 Task: Add Sprouts Organic Chicken Broth to the cart.
Action: Mouse pressed left at (23, 77)
Screenshot: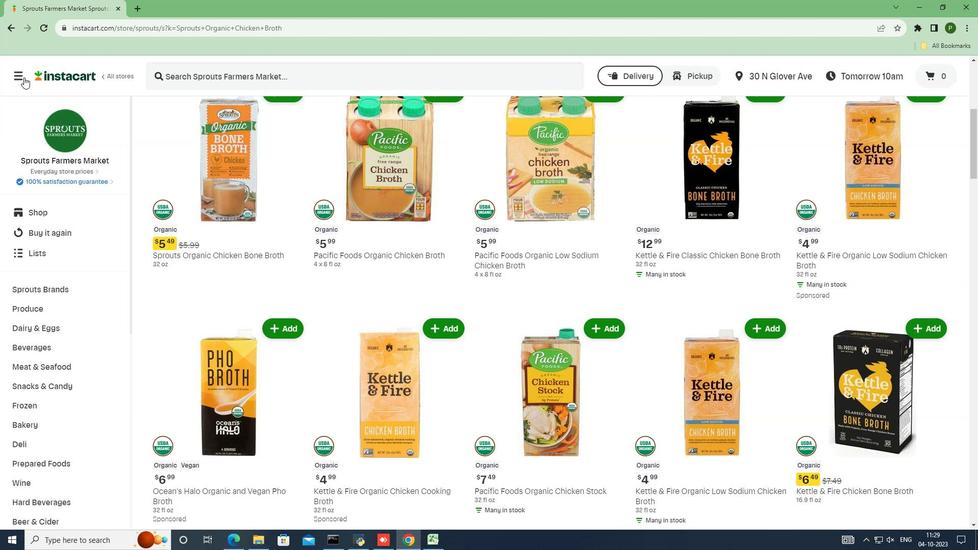 
Action: Mouse moved to (47, 277)
Screenshot: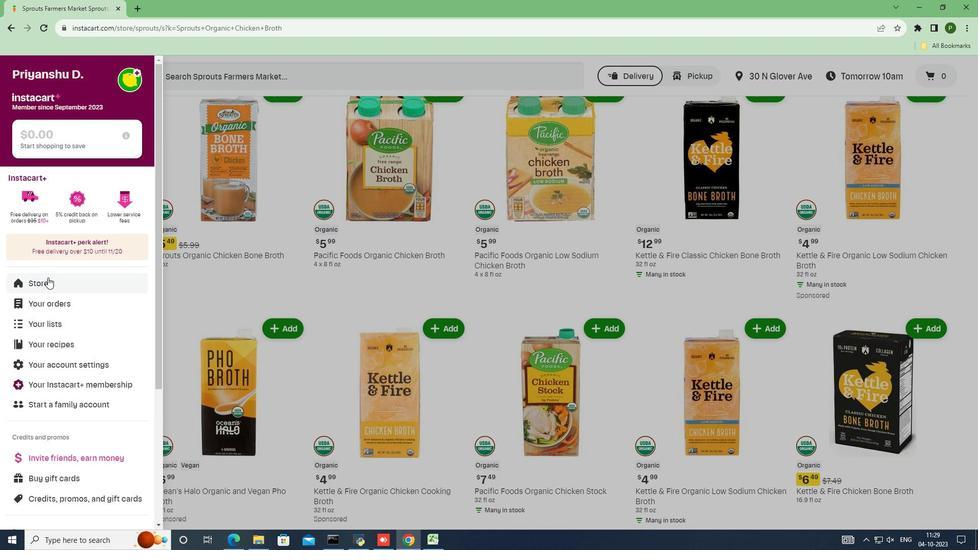
Action: Mouse pressed left at (47, 277)
Screenshot: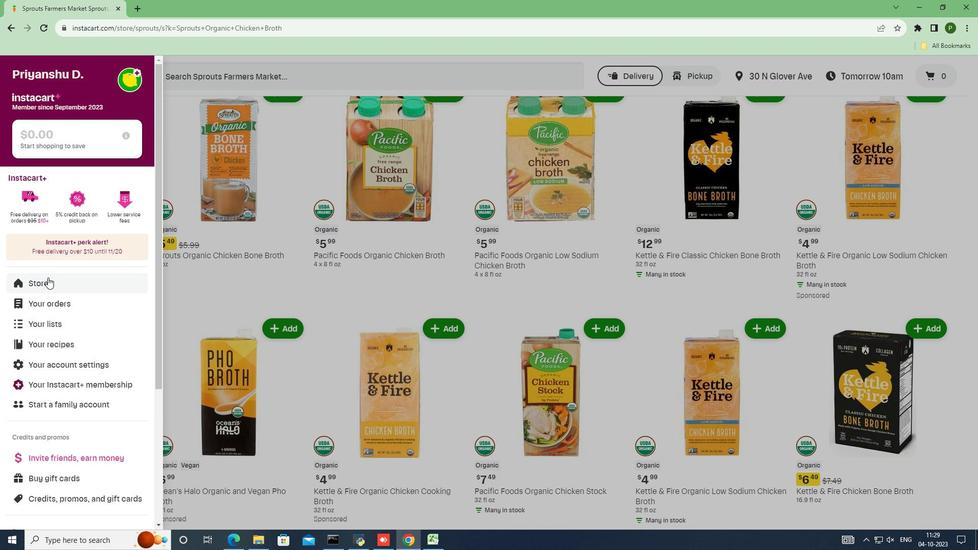 
Action: Mouse moved to (236, 120)
Screenshot: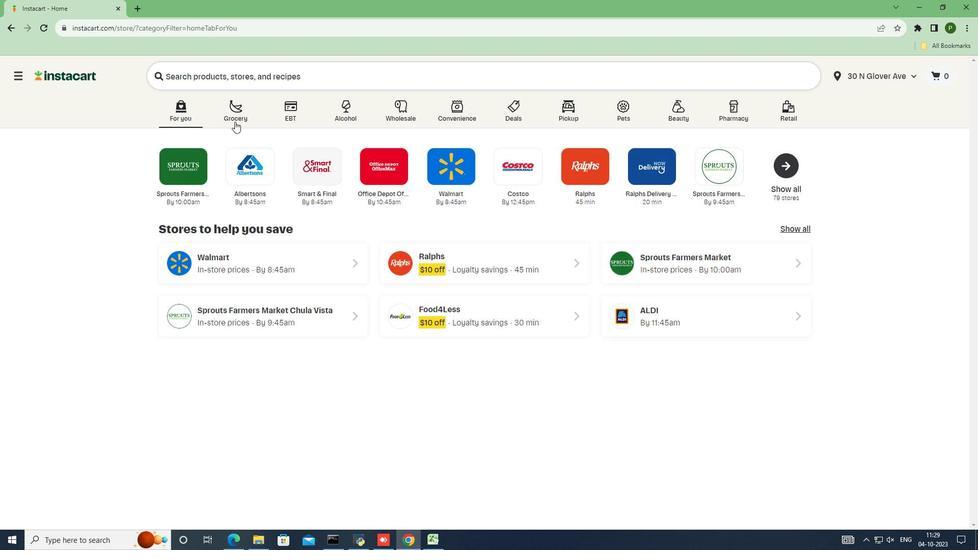 
Action: Mouse pressed left at (236, 120)
Screenshot: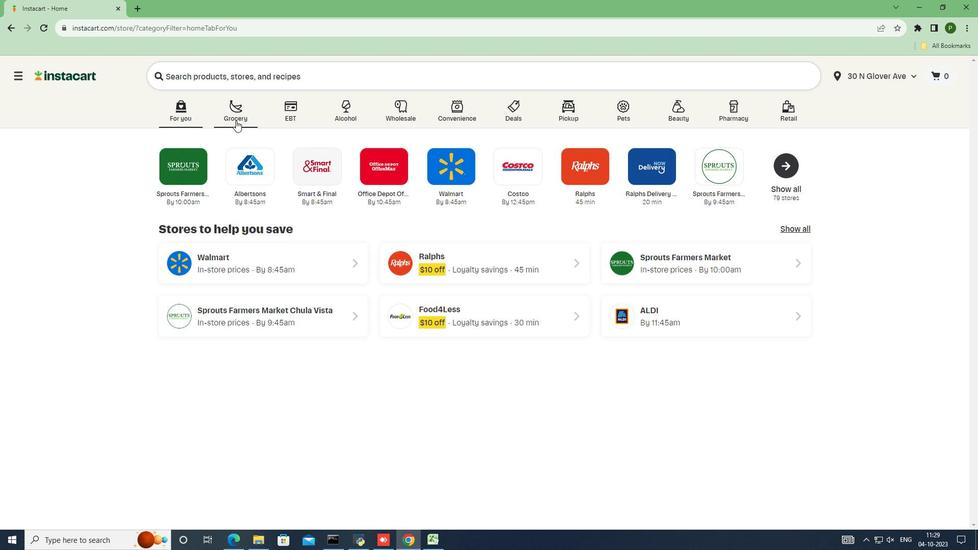 
Action: Mouse moved to (632, 234)
Screenshot: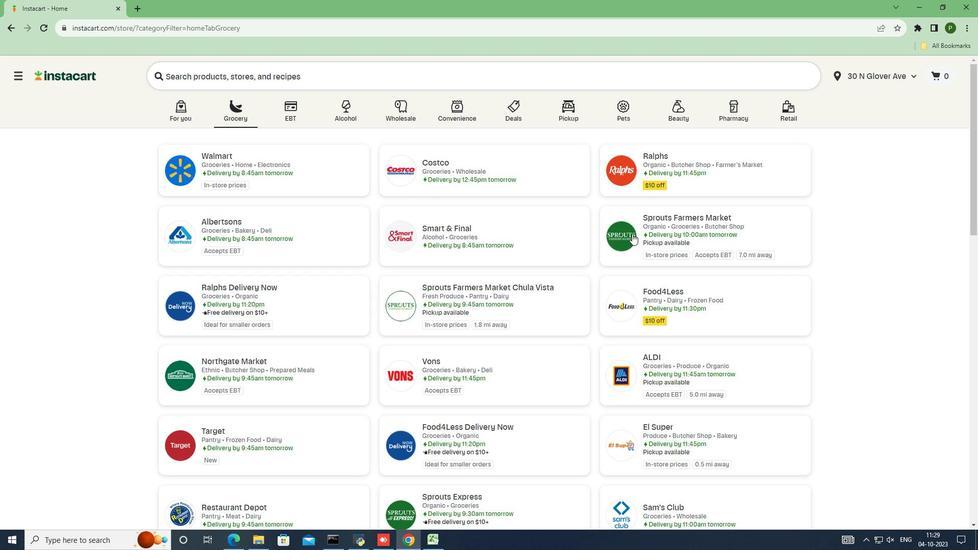 
Action: Mouse pressed left at (632, 234)
Screenshot: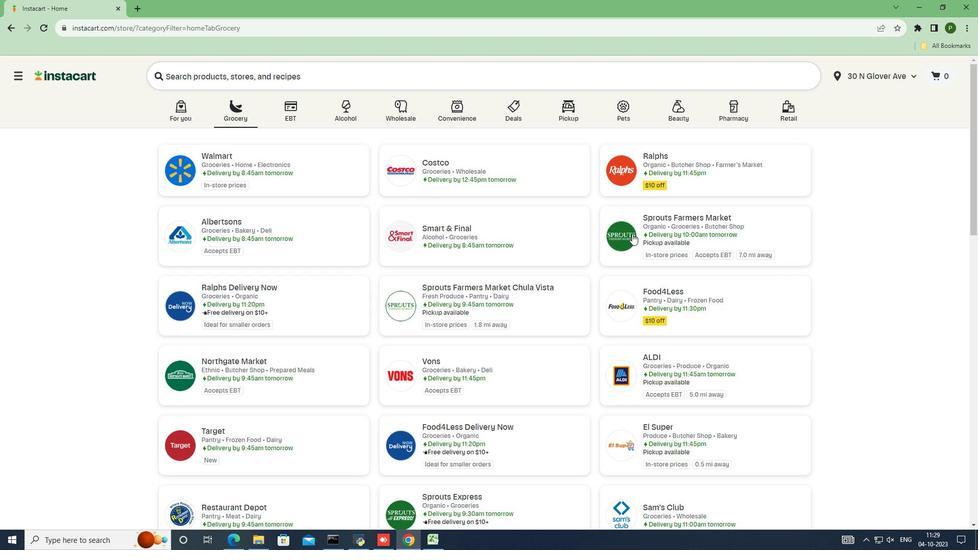 
Action: Mouse moved to (92, 290)
Screenshot: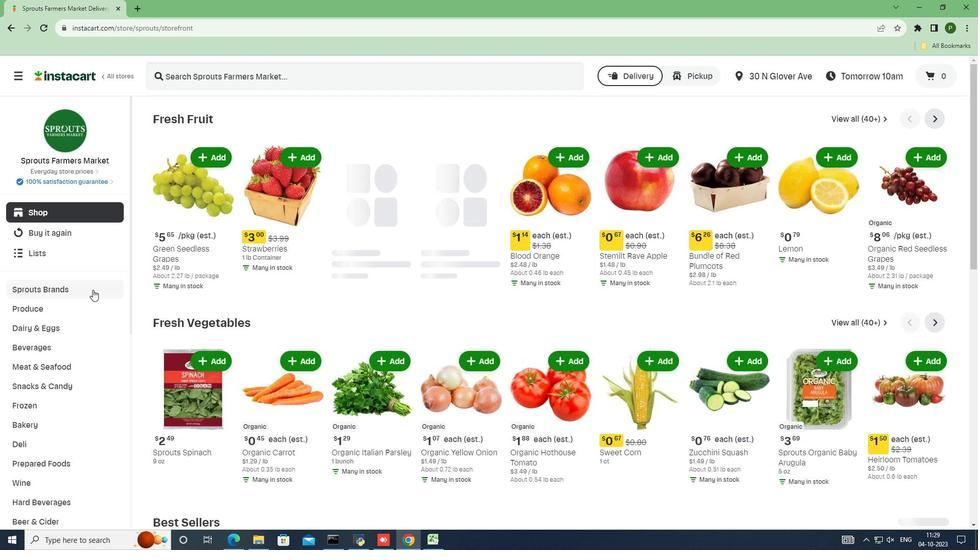 
Action: Mouse pressed left at (92, 290)
Screenshot: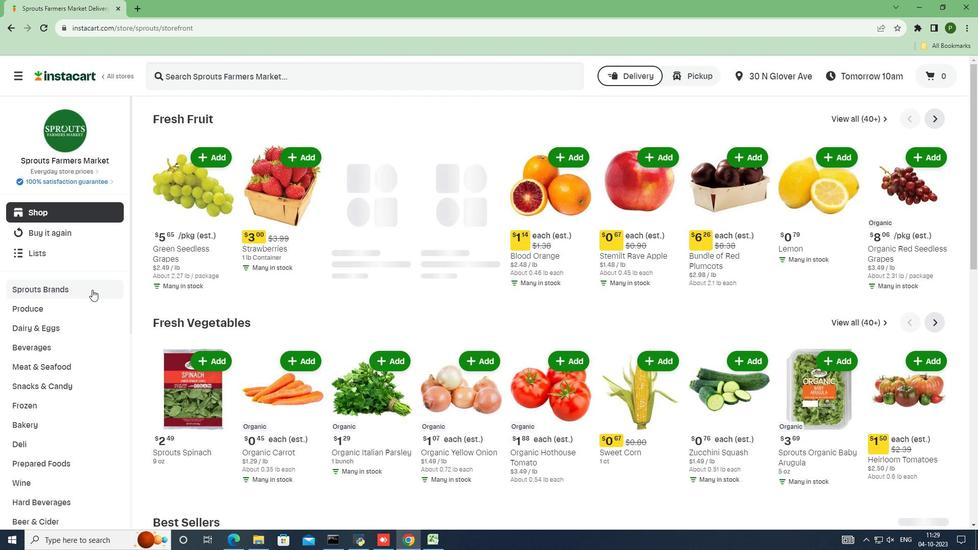 
Action: Mouse moved to (84, 367)
Screenshot: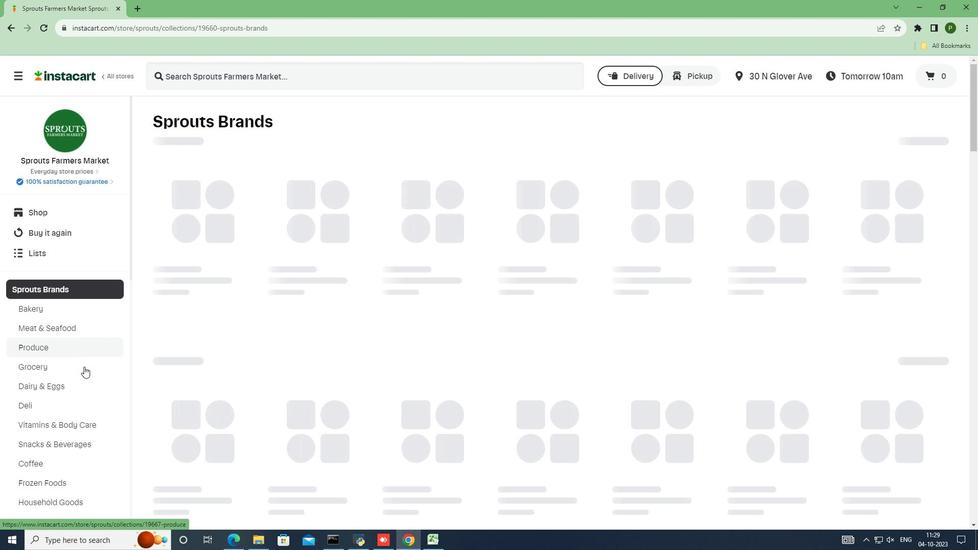 
Action: Mouse pressed left at (84, 367)
Screenshot: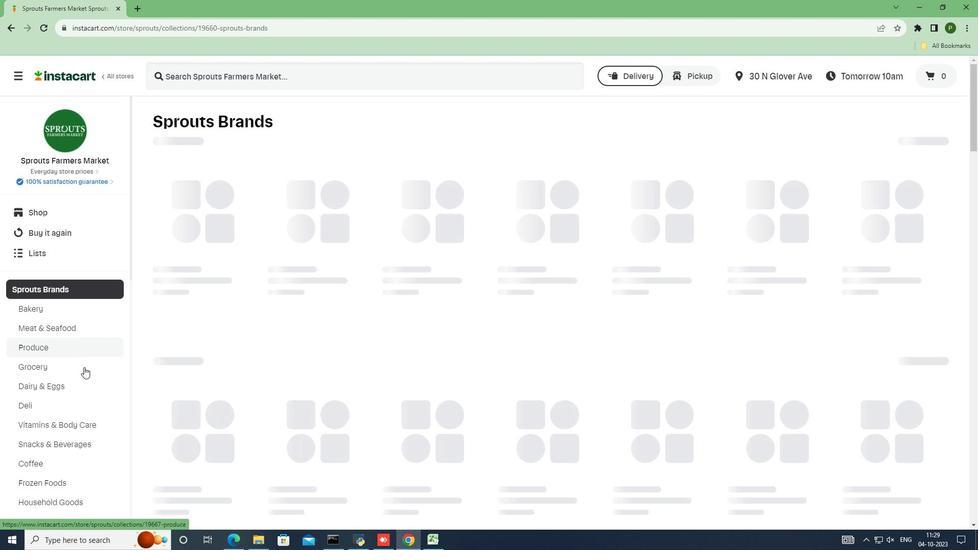 
Action: Mouse moved to (203, 195)
Screenshot: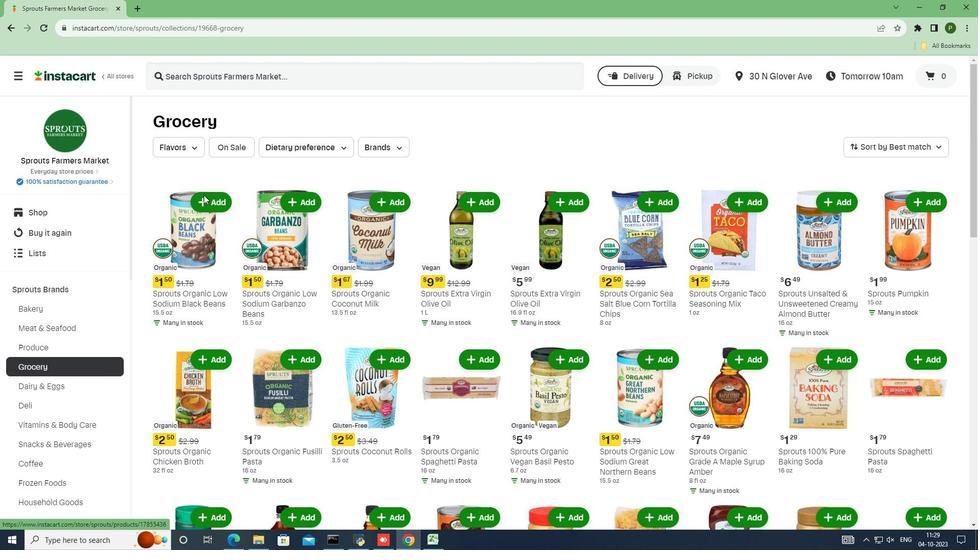 
Action: Mouse scrolled (203, 194) with delta (0, 0)
Screenshot: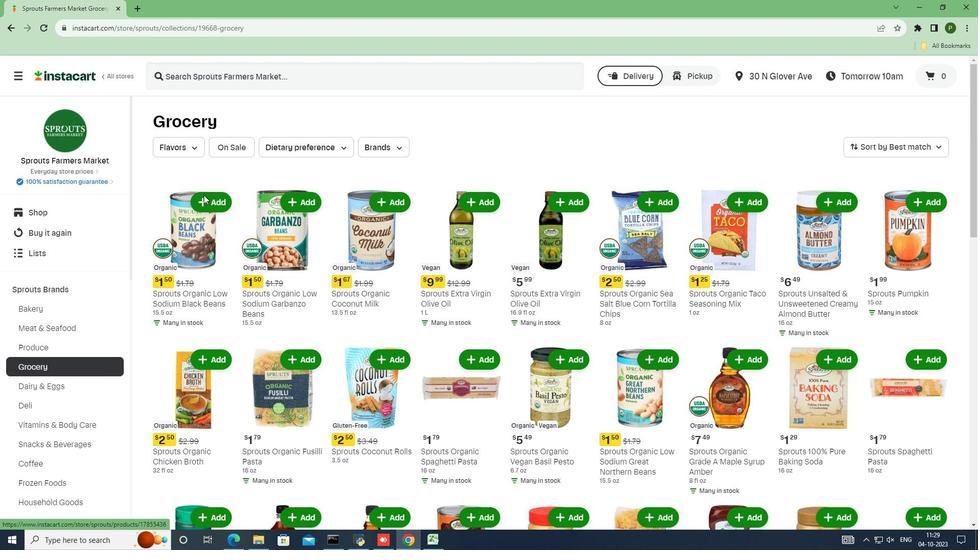 
Action: Mouse moved to (204, 197)
Screenshot: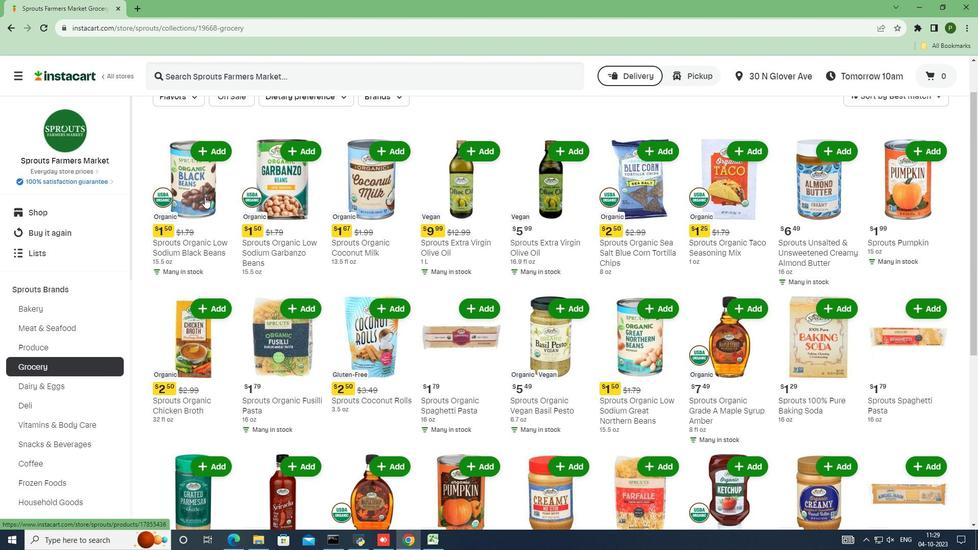 
Action: Mouse scrolled (204, 196) with delta (0, 0)
Screenshot: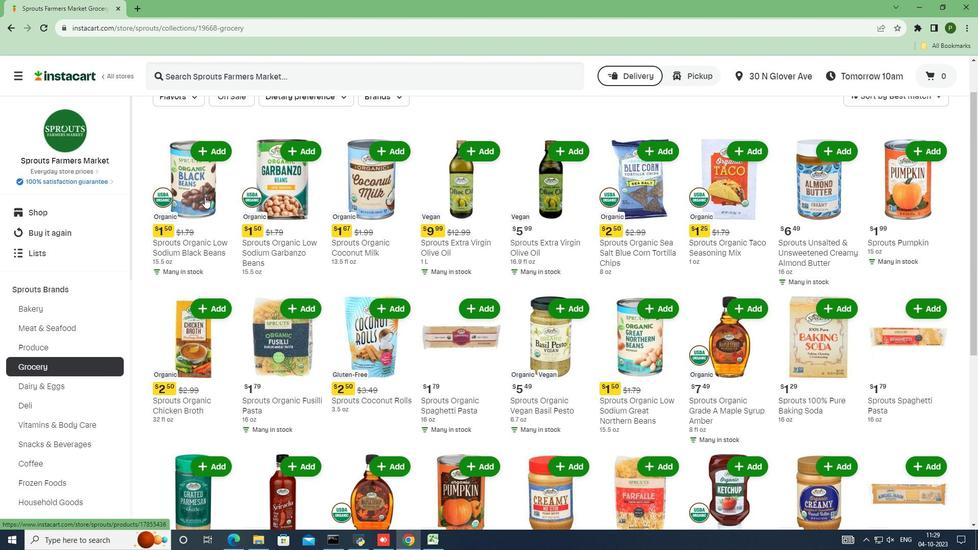 
Action: Mouse moved to (205, 198)
Screenshot: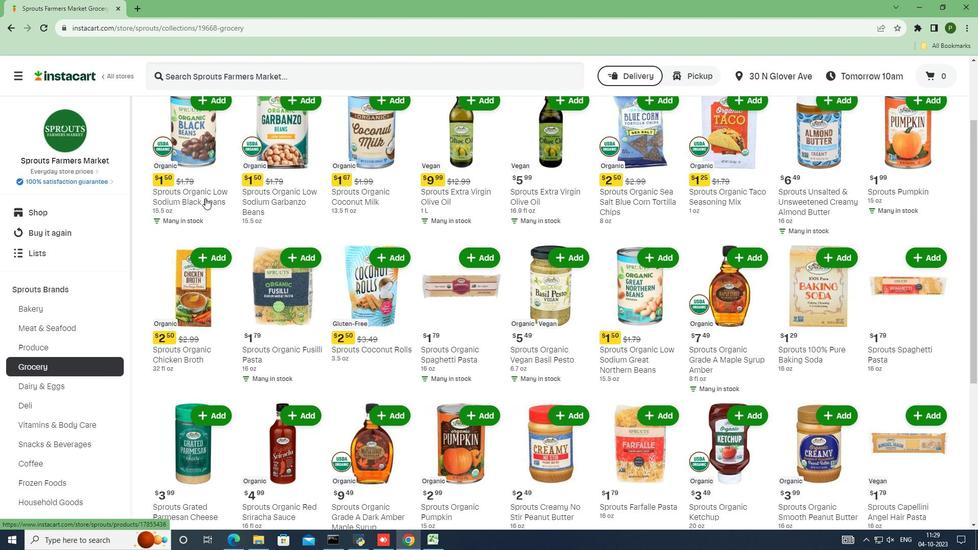 
Action: Mouse scrolled (205, 197) with delta (0, 0)
Screenshot: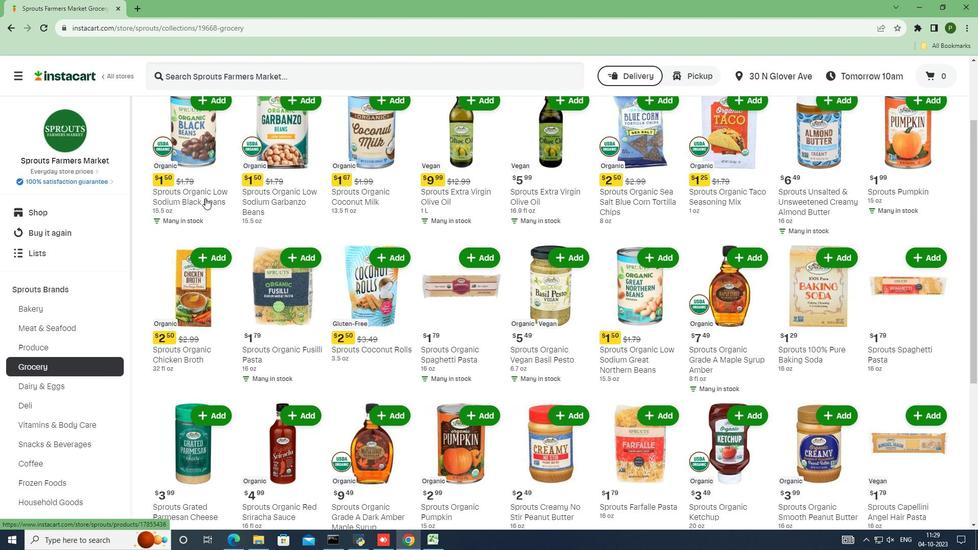 
Action: Mouse moved to (208, 202)
Screenshot: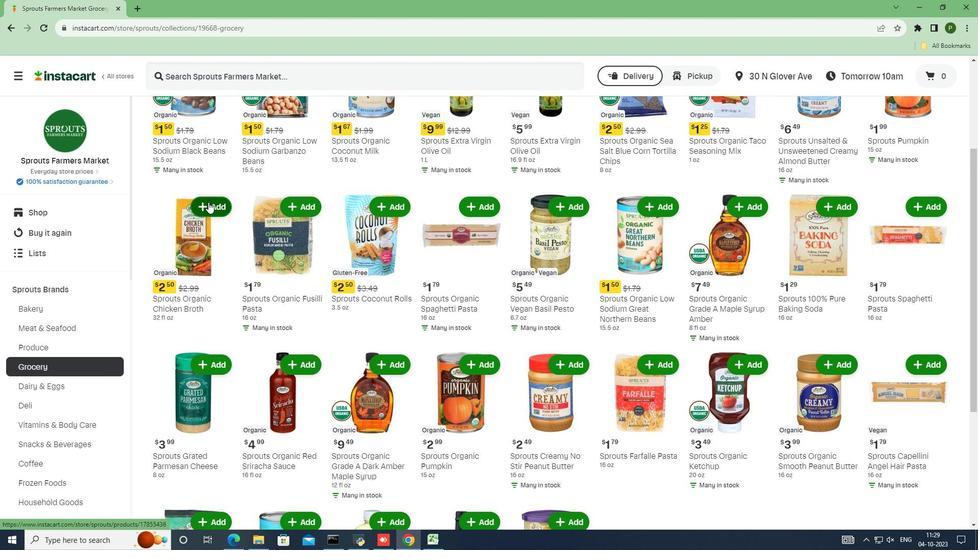 
Action: Mouse scrolled (208, 201) with delta (0, 0)
Screenshot: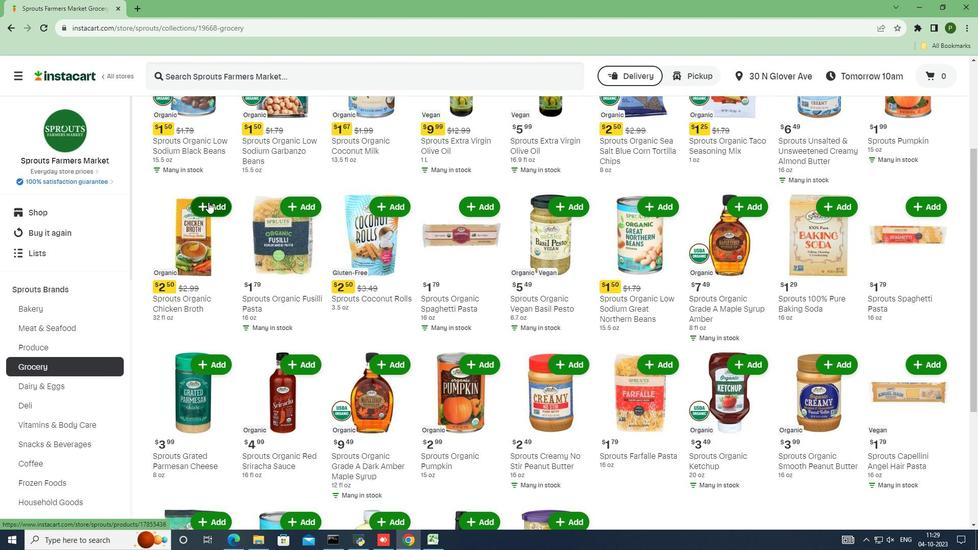 
Action: Mouse moved to (201, 160)
Screenshot: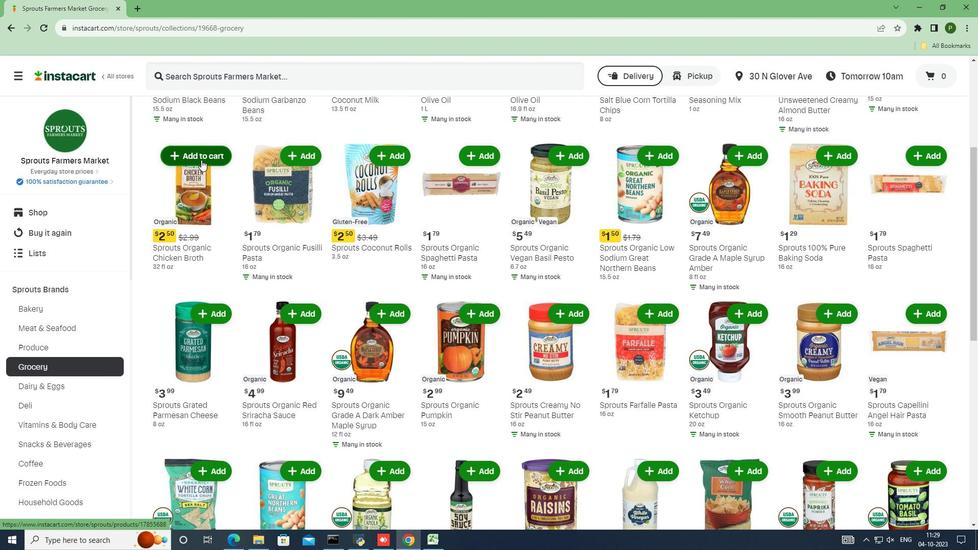 
Action: Mouse pressed left at (201, 160)
Screenshot: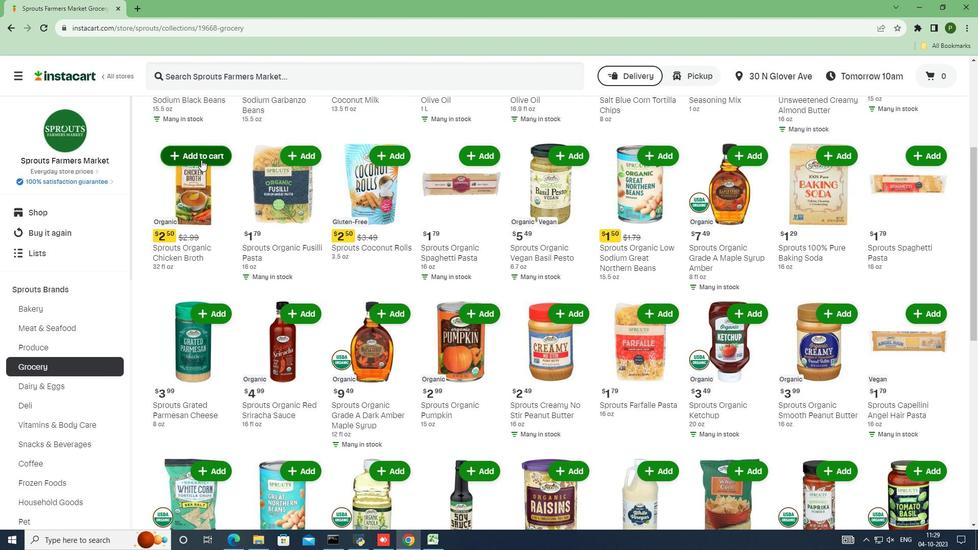 
